 Task: Change the clock source to "Windows time" in performance options.
Action: Mouse moved to (104, 10)
Screenshot: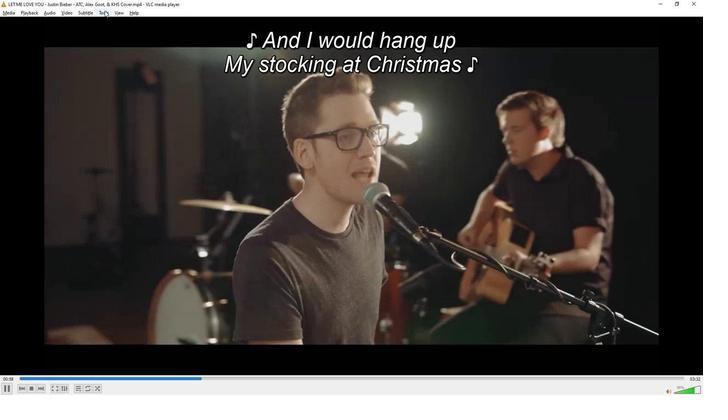 
Action: Mouse pressed left at (104, 10)
Screenshot: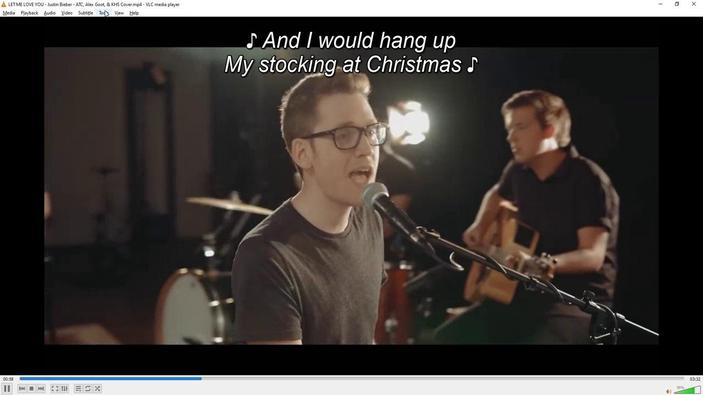 
Action: Mouse moved to (119, 97)
Screenshot: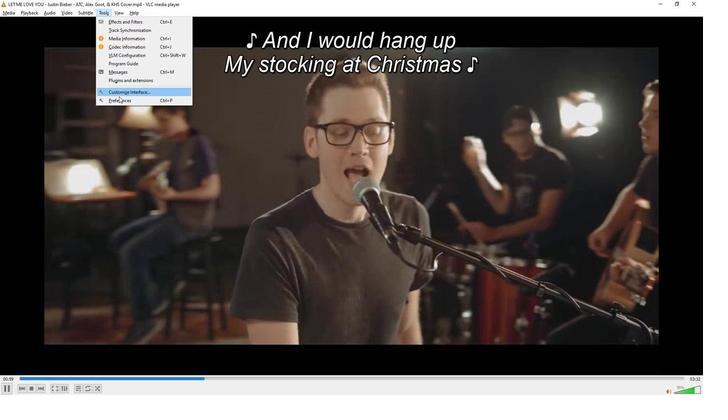 
Action: Mouse pressed left at (119, 97)
Screenshot: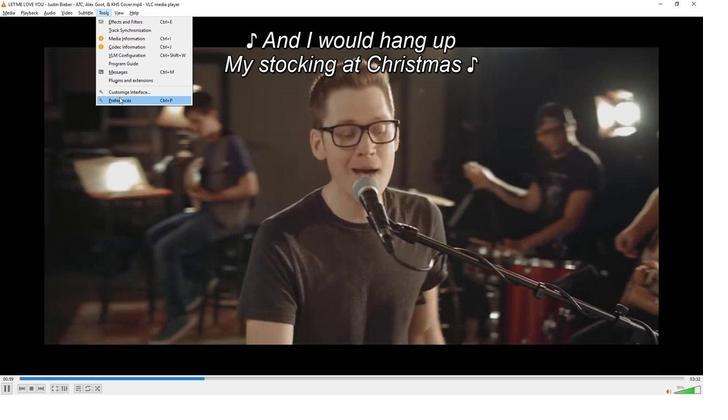 
Action: Mouse moved to (192, 310)
Screenshot: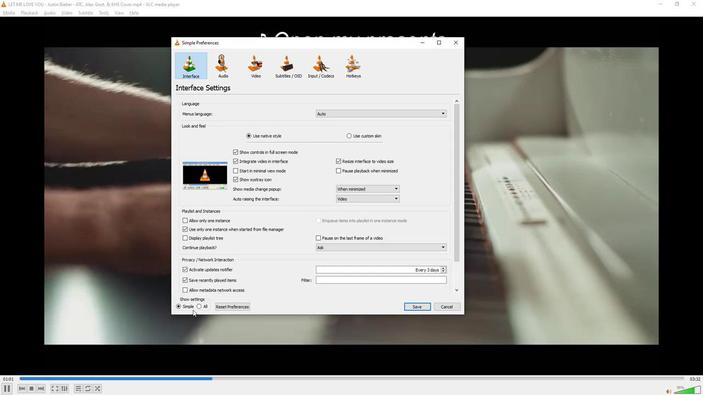
Action: Mouse pressed left at (192, 310)
Screenshot: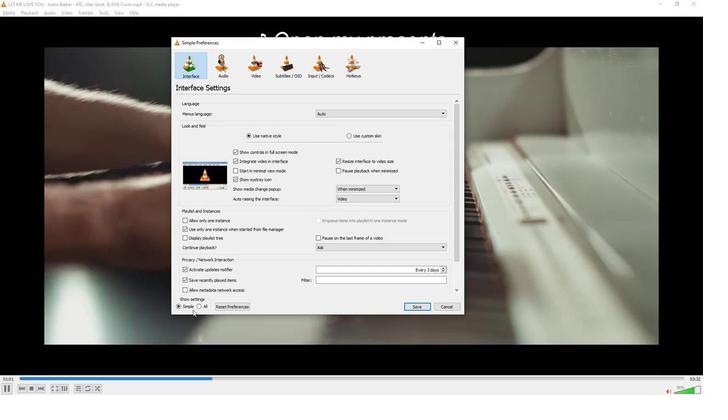 
Action: Mouse moved to (195, 307)
Screenshot: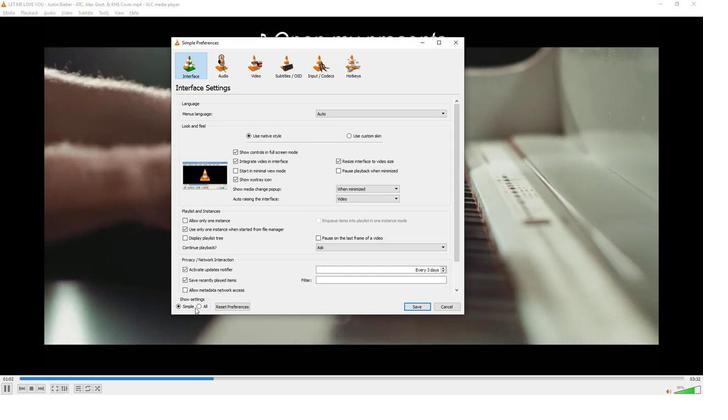 
Action: Mouse pressed left at (195, 307)
Screenshot: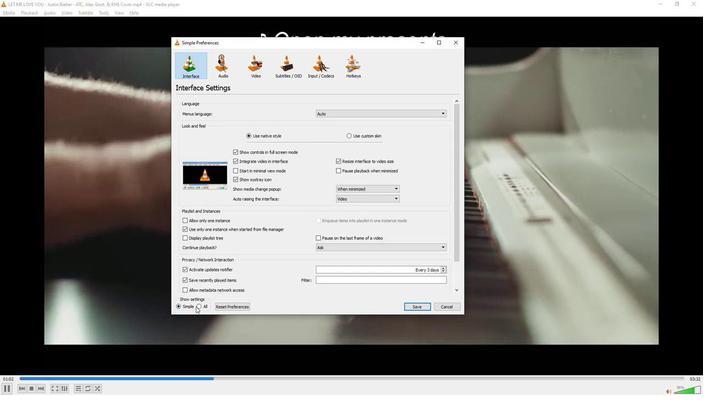 
Action: Mouse moved to (198, 307)
Screenshot: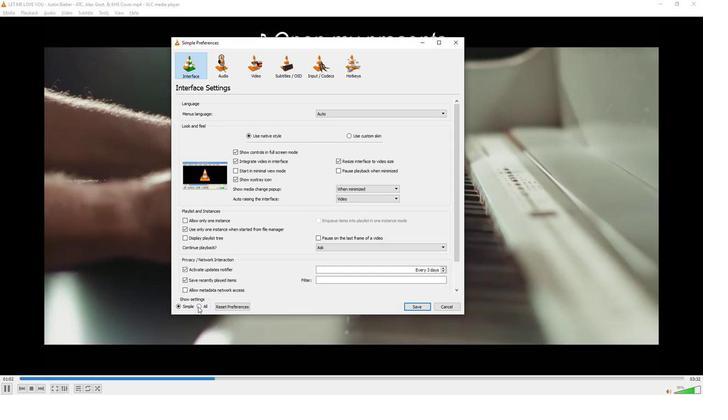 
Action: Mouse pressed left at (198, 307)
Screenshot: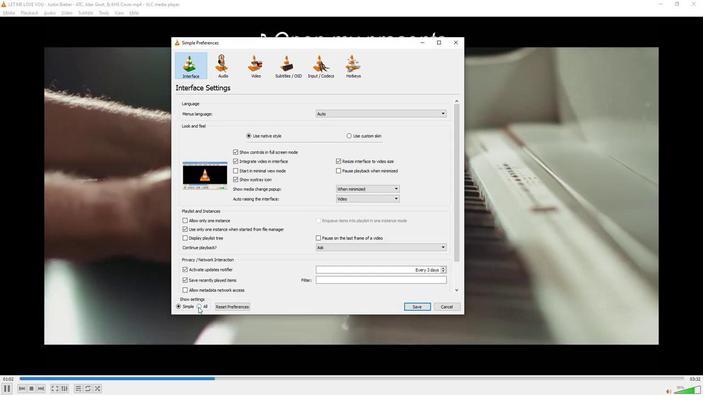 
Action: Mouse moved to (430, 159)
Screenshot: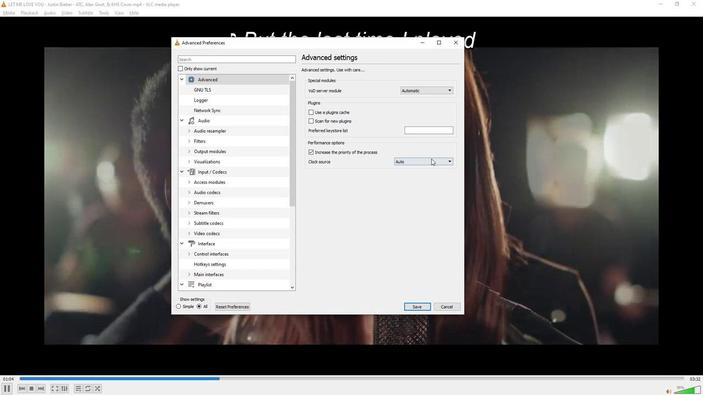 
Action: Mouse pressed left at (430, 159)
Screenshot: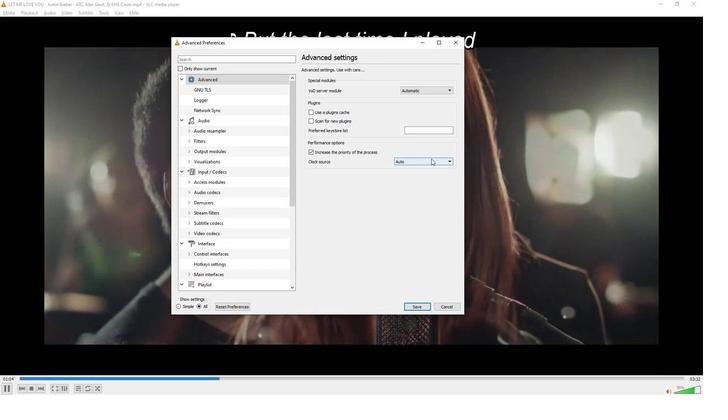 
Action: Mouse moved to (412, 177)
Screenshot: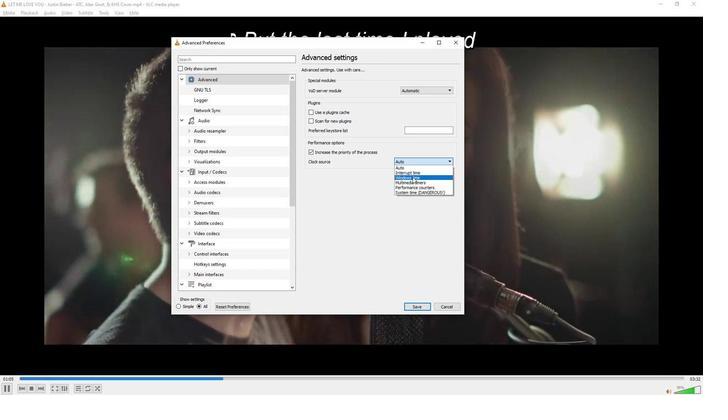 
Action: Mouse pressed left at (412, 177)
Screenshot: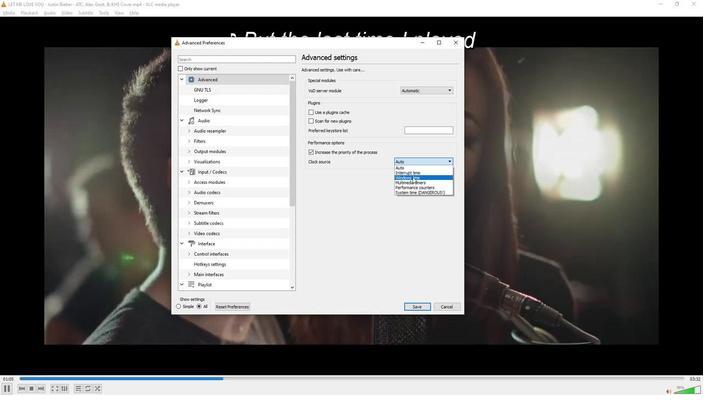 
Action: Mouse moved to (405, 200)
Screenshot: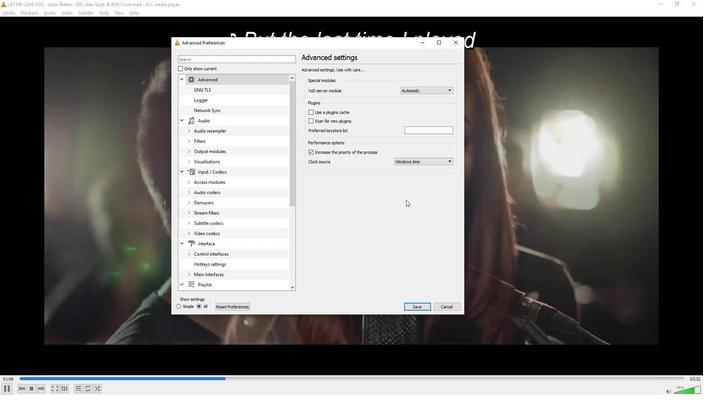 
